 Task: Add Chobani Mixed Berry Vanilla Complete Yogurt Drink to the cart.
Action: Mouse pressed left at (25, 105)
Screenshot: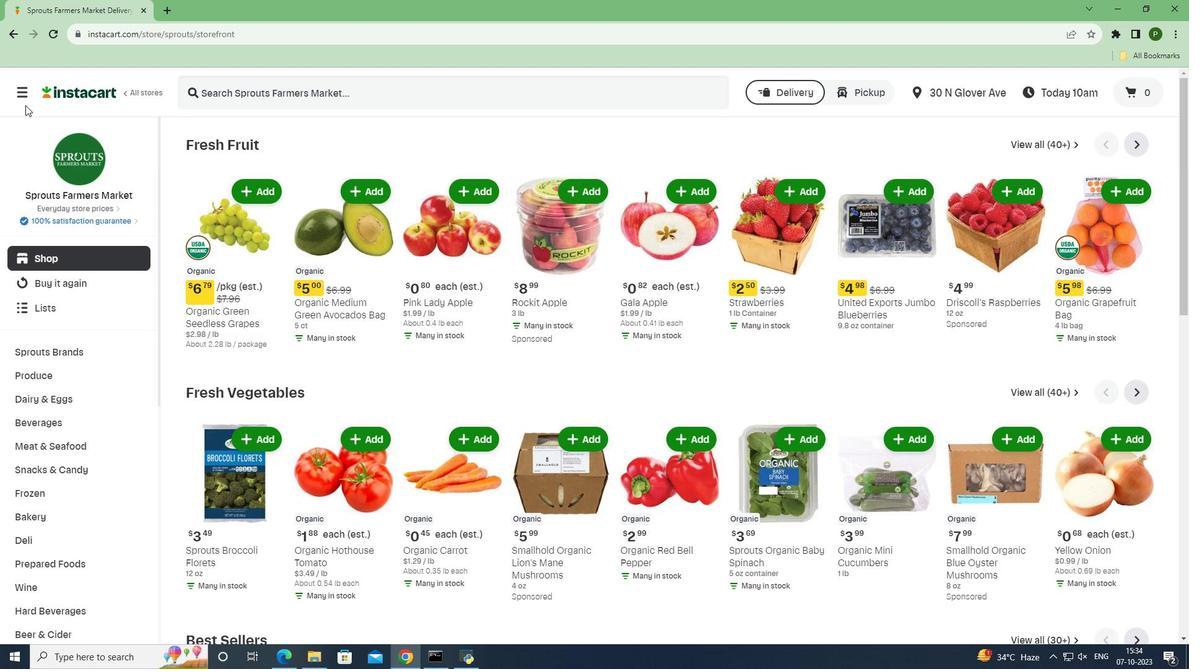 
Action: Mouse moved to (23, 94)
Screenshot: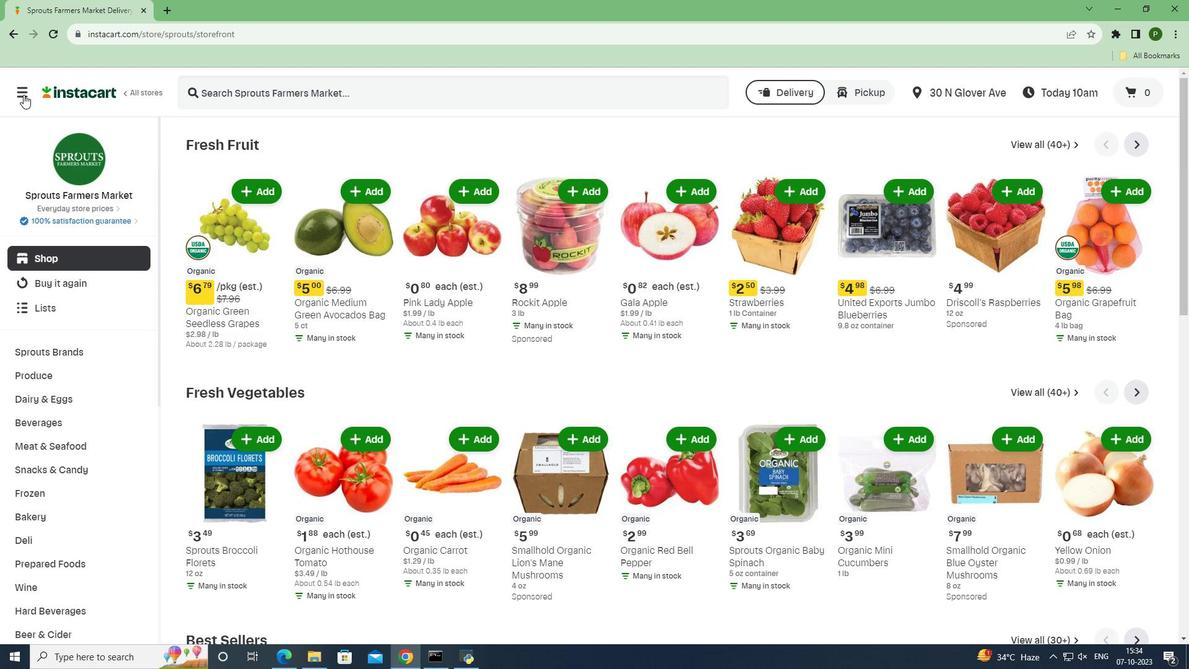 
Action: Mouse pressed left at (23, 94)
Screenshot: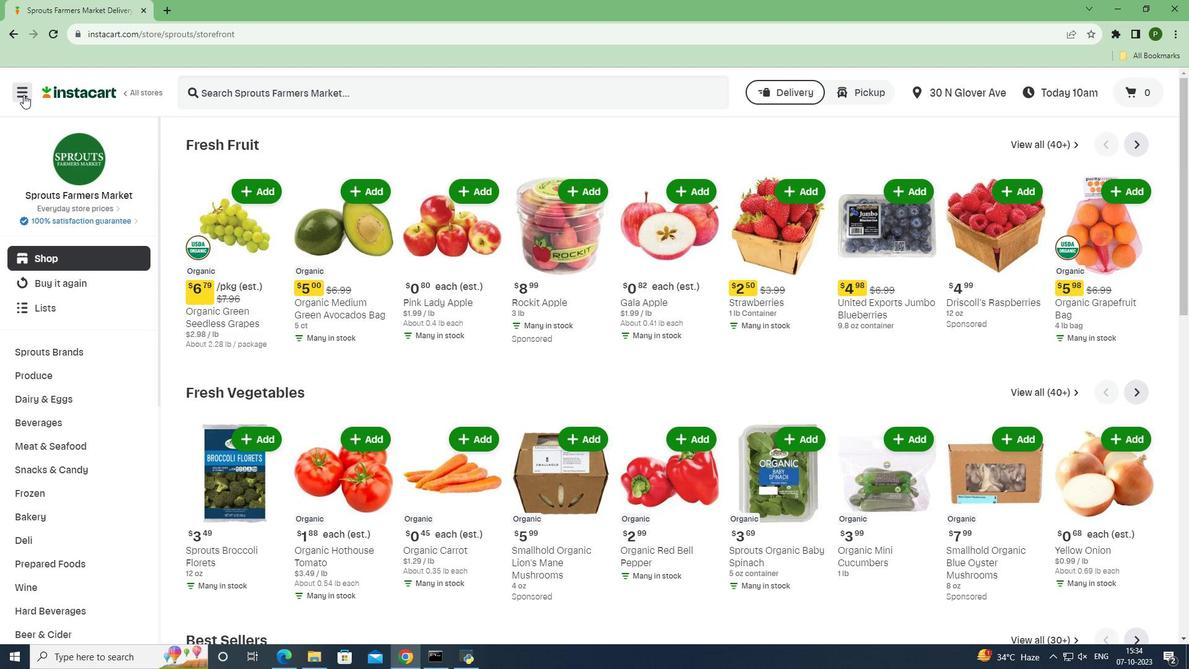 
Action: Mouse moved to (56, 324)
Screenshot: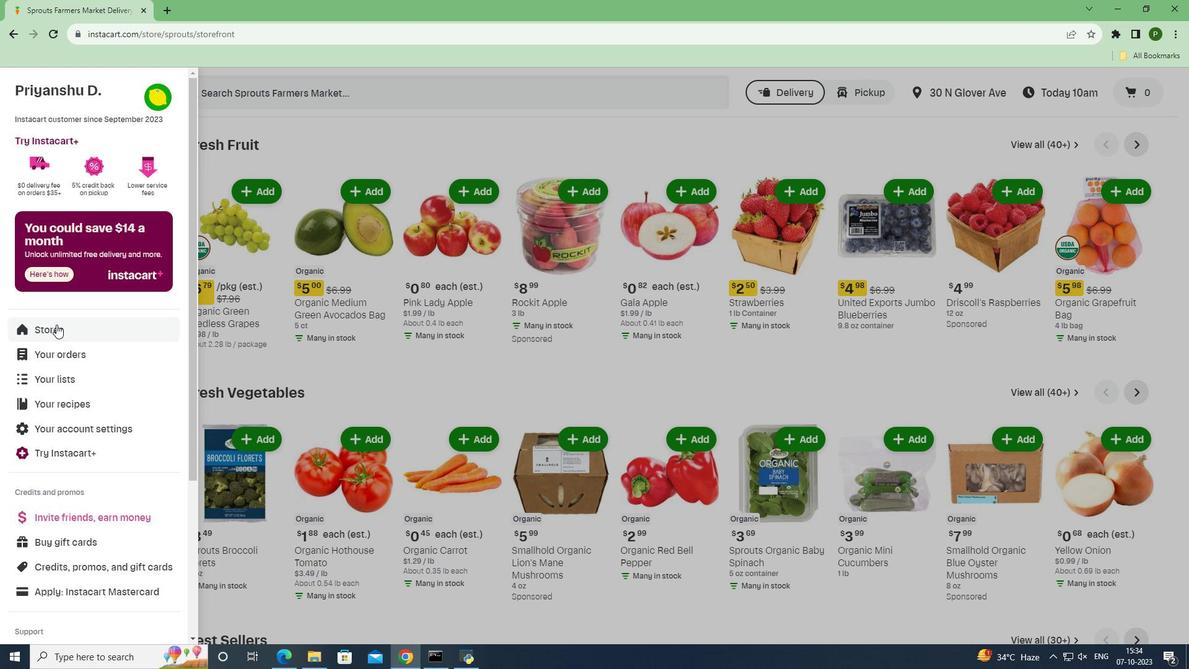 
Action: Mouse pressed left at (56, 324)
Screenshot: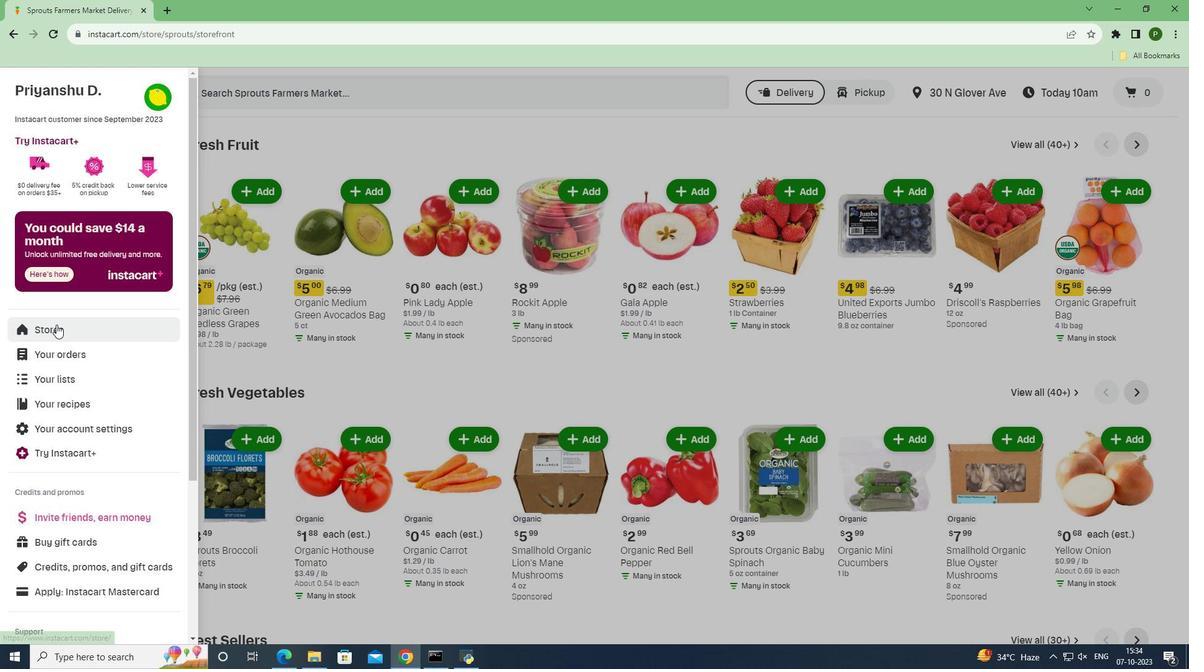 
Action: Mouse moved to (305, 148)
Screenshot: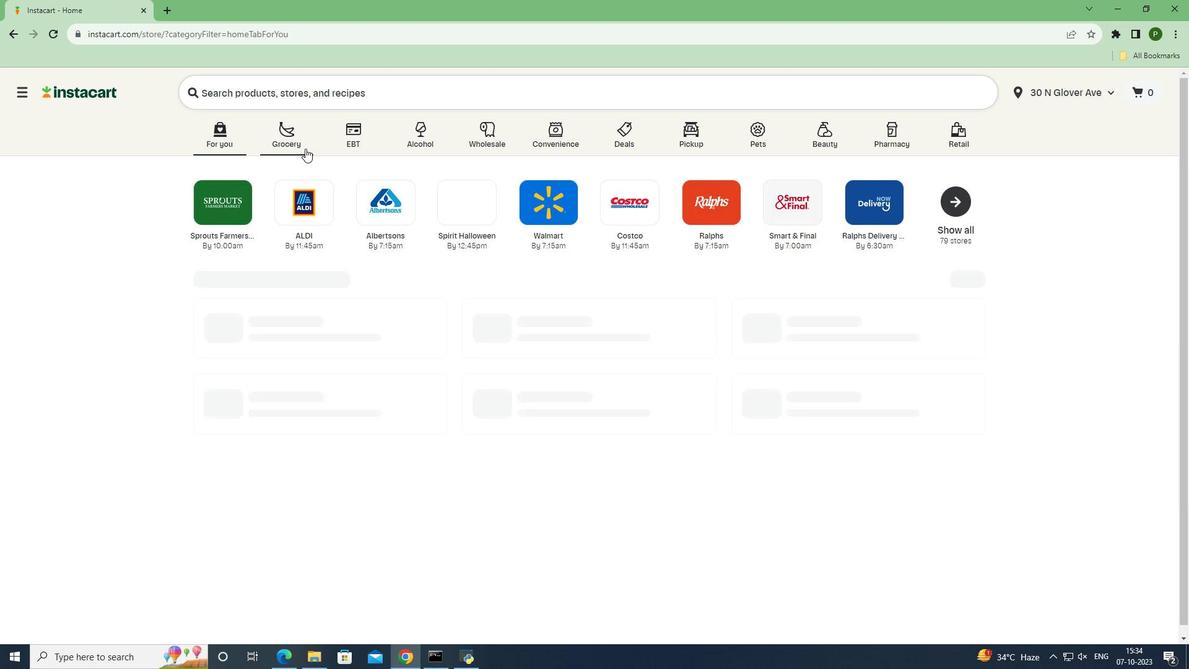 
Action: Mouse pressed left at (305, 148)
Screenshot: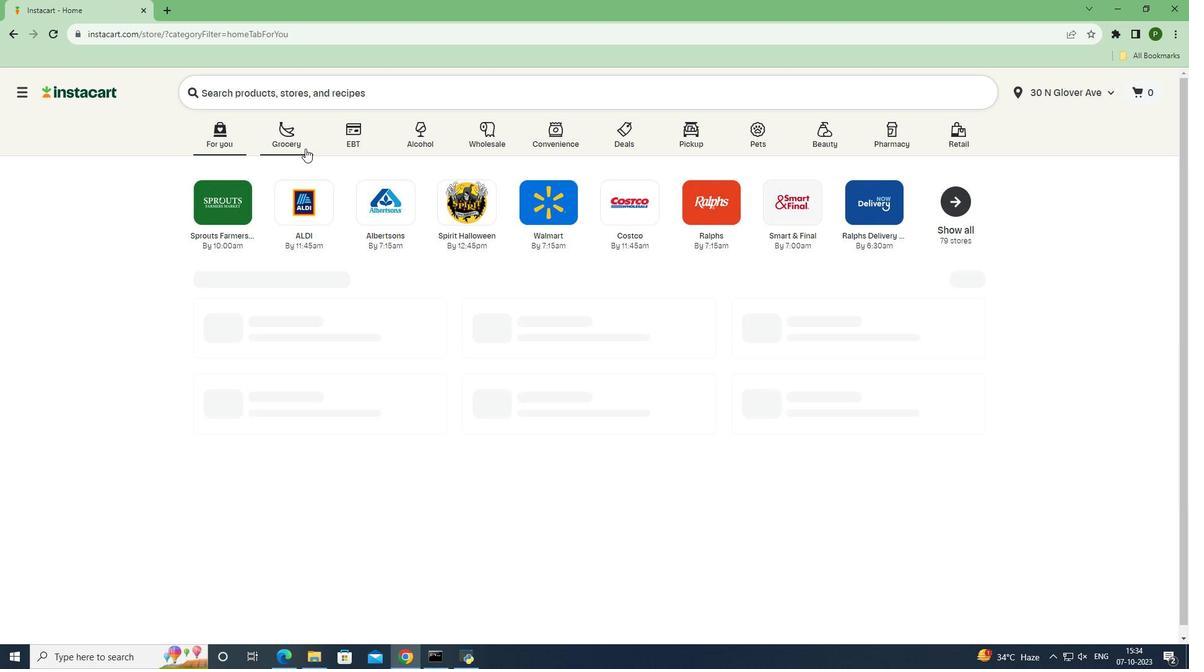 
Action: Mouse moved to (488, 276)
Screenshot: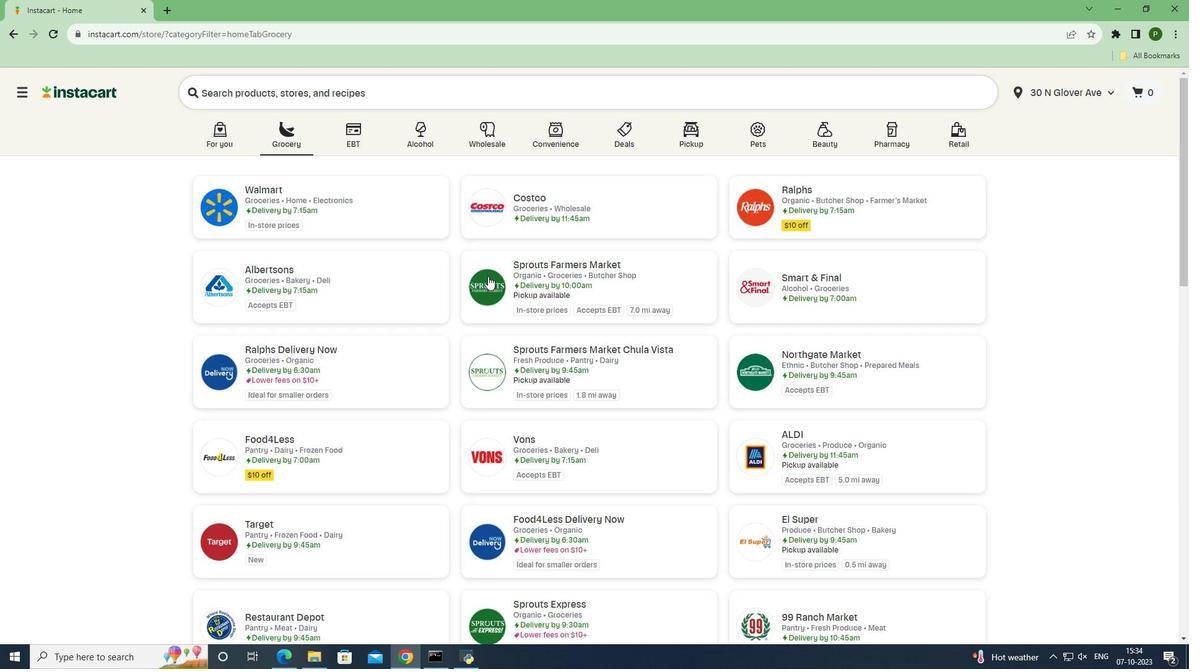 
Action: Mouse pressed left at (488, 276)
Screenshot: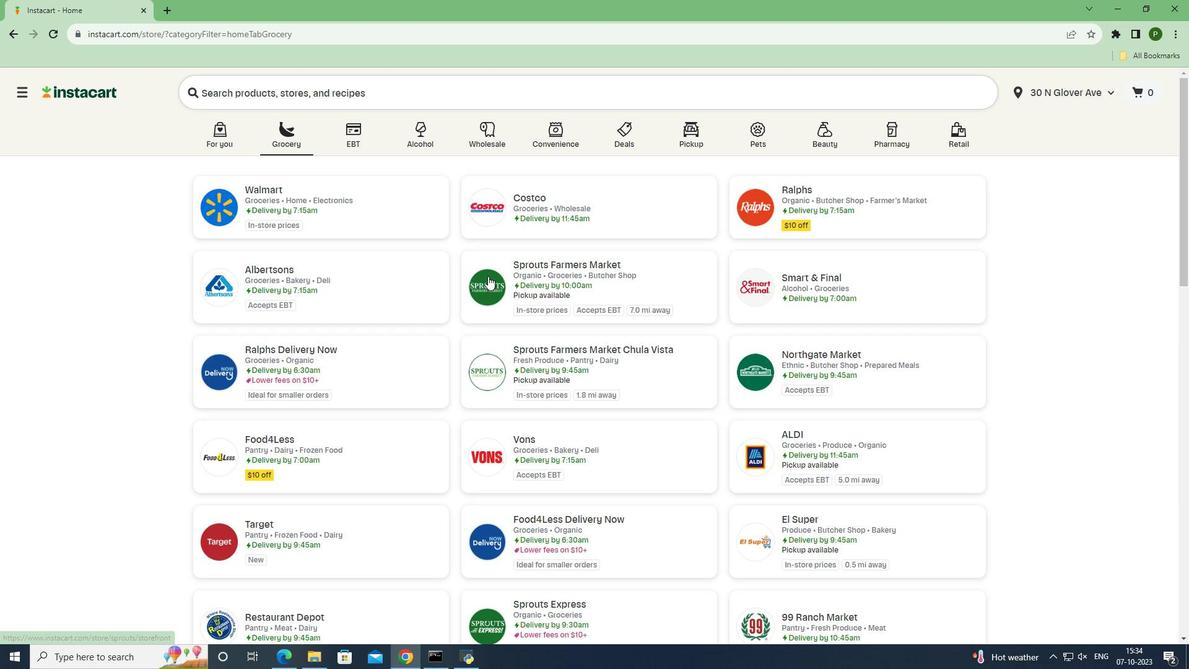 
Action: Mouse moved to (80, 396)
Screenshot: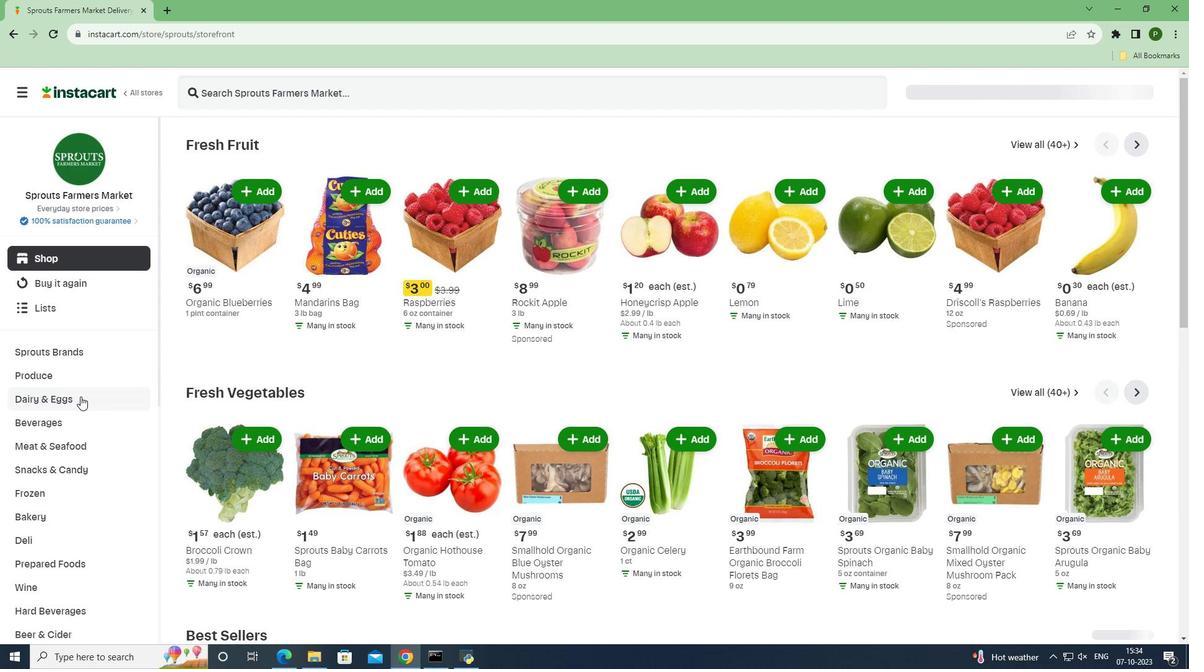
Action: Mouse pressed left at (80, 396)
Screenshot: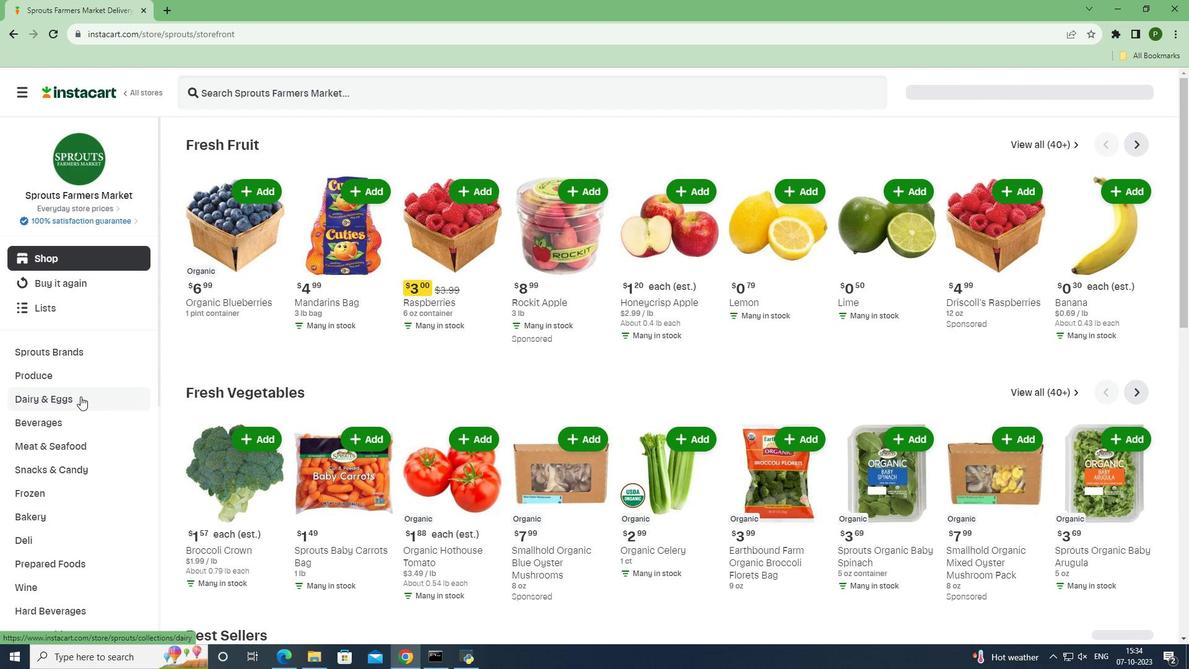 
Action: Mouse moved to (52, 492)
Screenshot: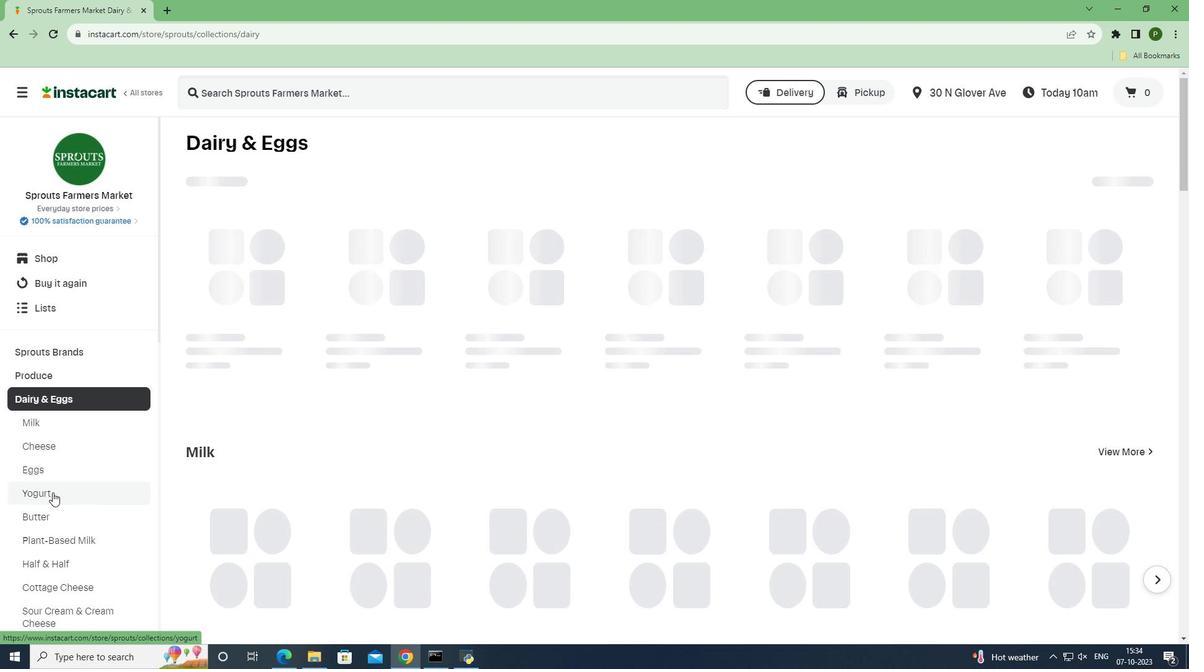 
Action: Mouse pressed left at (52, 492)
Screenshot: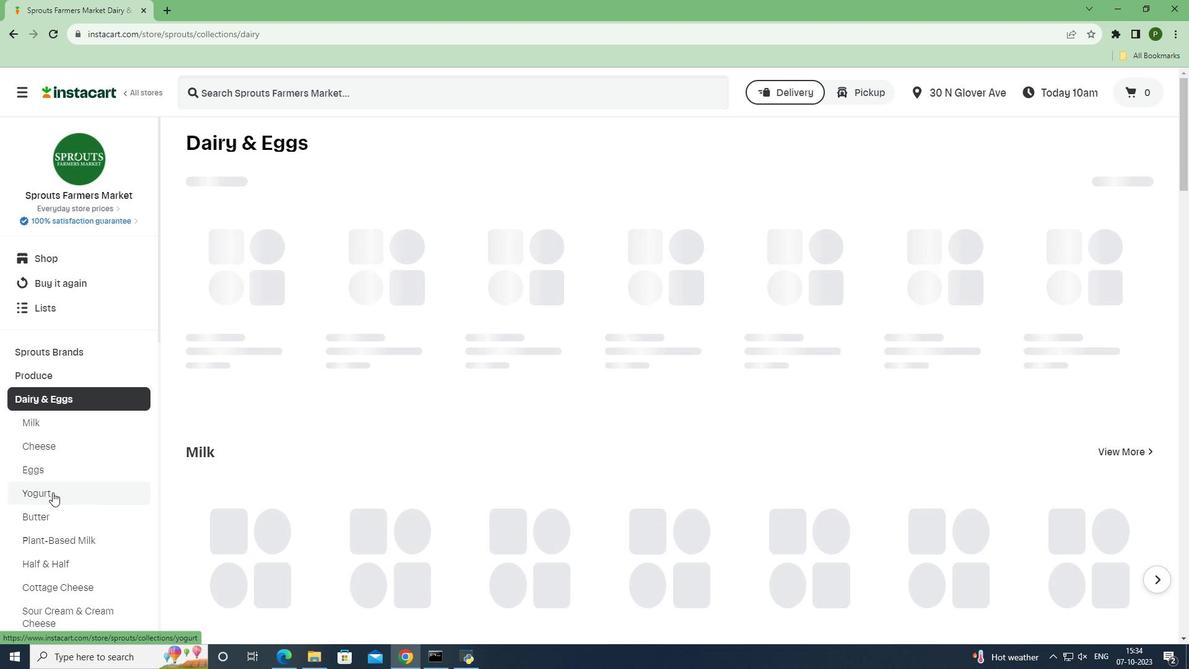 
Action: Mouse moved to (260, 96)
Screenshot: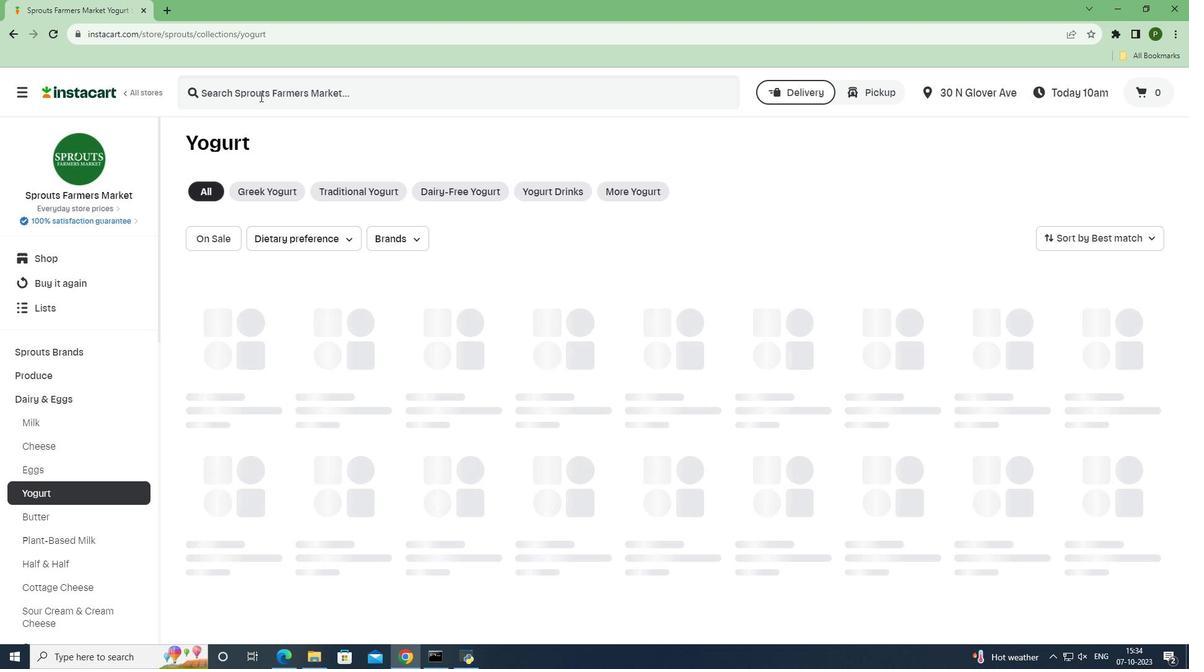 
Action: Mouse pressed left at (260, 96)
Screenshot: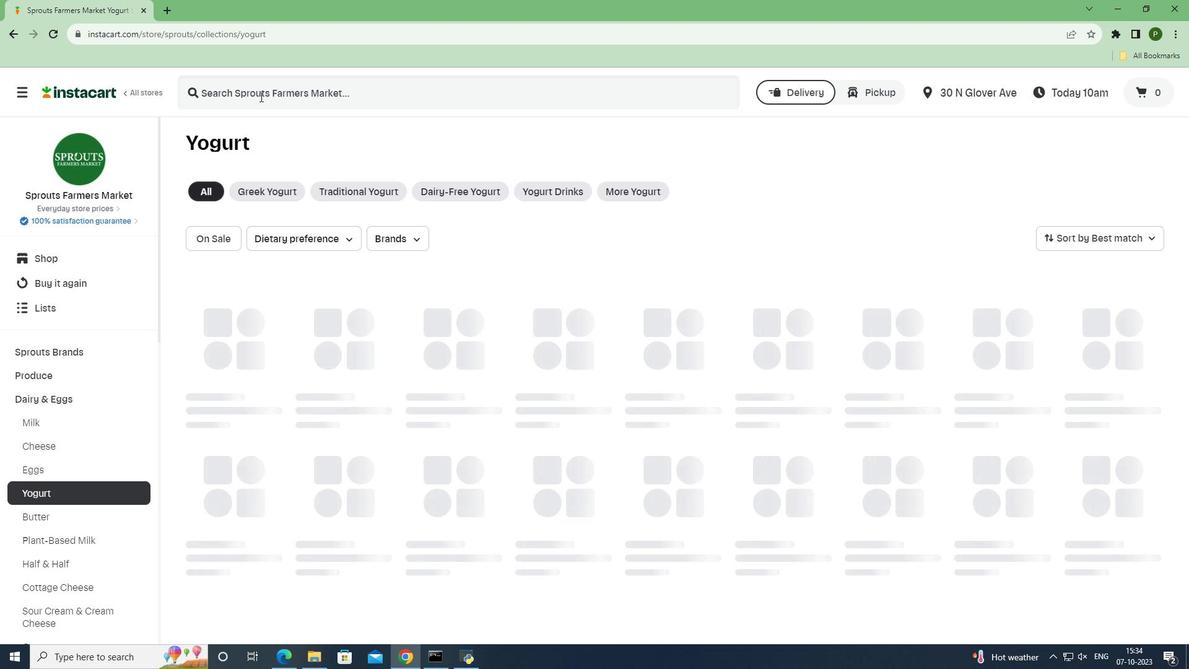 
Action: Key pressed <Key.caps_lock>C<Key.caps_lock>hobani<Key.space><Key.caps_lock>M<Key.caps_lock>ixed<Key.space><Key.caps_lock>B<Key.caps_lock>erry<Key.space><Key.caps_lock><Key.caps_lock><Key.caps_lock>V<Key.caps_lock>anilla<Key.space><Key.caps_lock>C<Key.caps_lock>omplete<Key.space><Key.caps_lock>Y<Key.caps_lock>ogurt<Key.space><Key.enter>
Screenshot: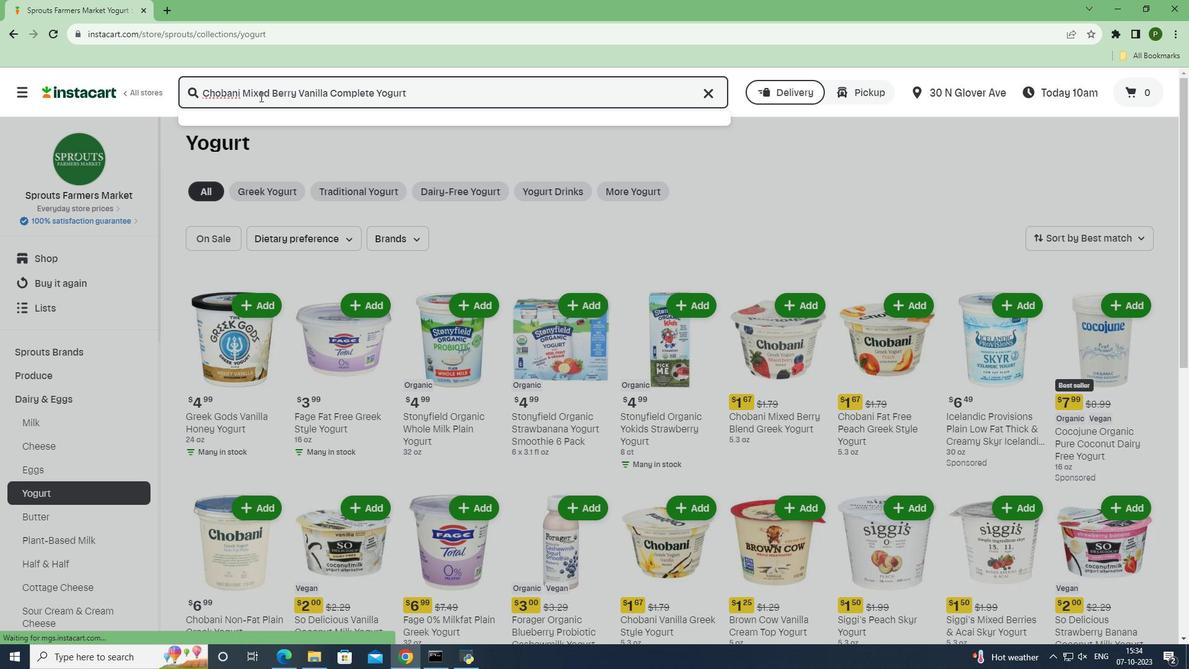
Action: Mouse moved to (527, 225)
Screenshot: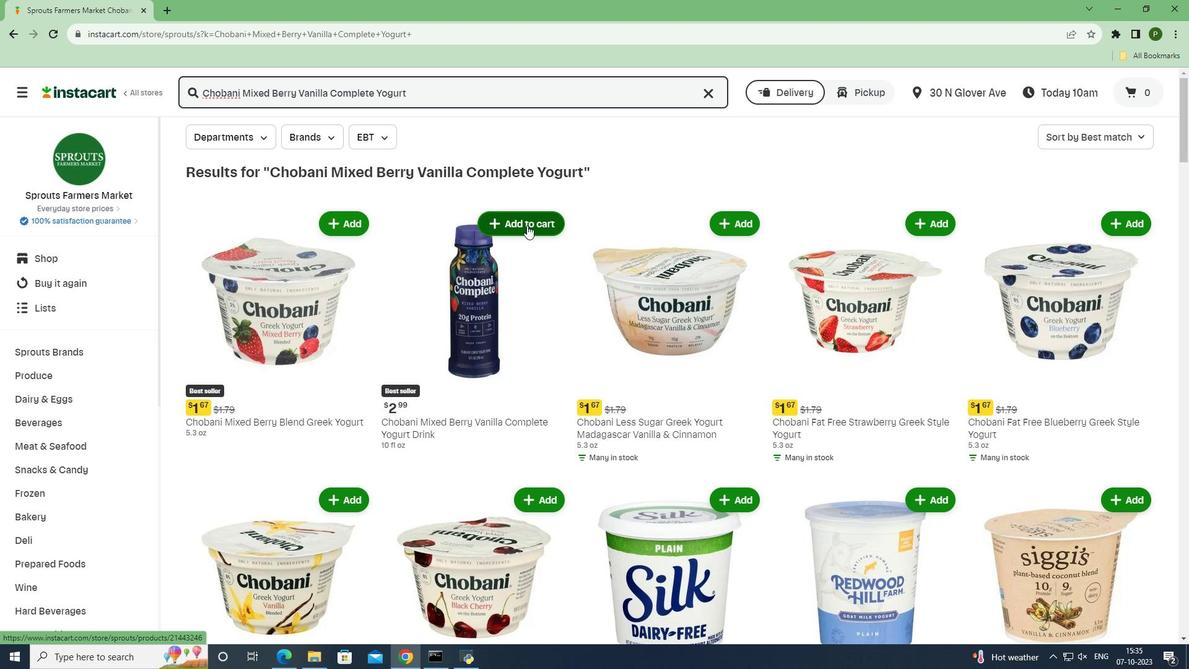 
Action: Mouse pressed left at (527, 225)
Screenshot: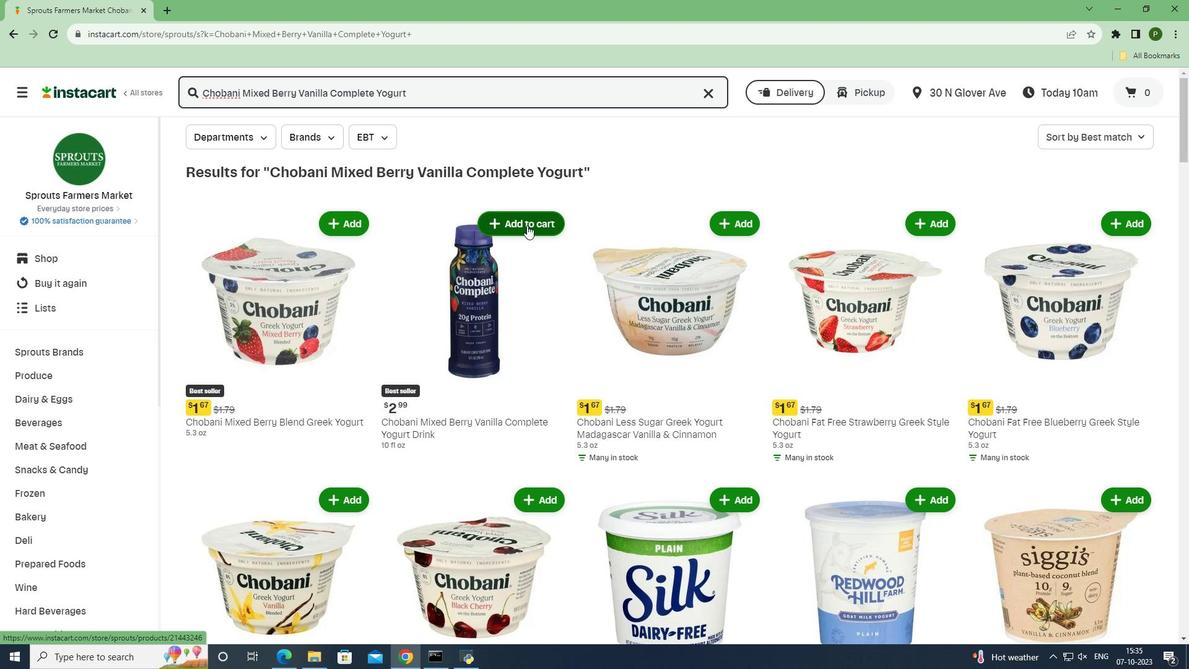 
Action: Mouse moved to (545, 310)
Screenshot: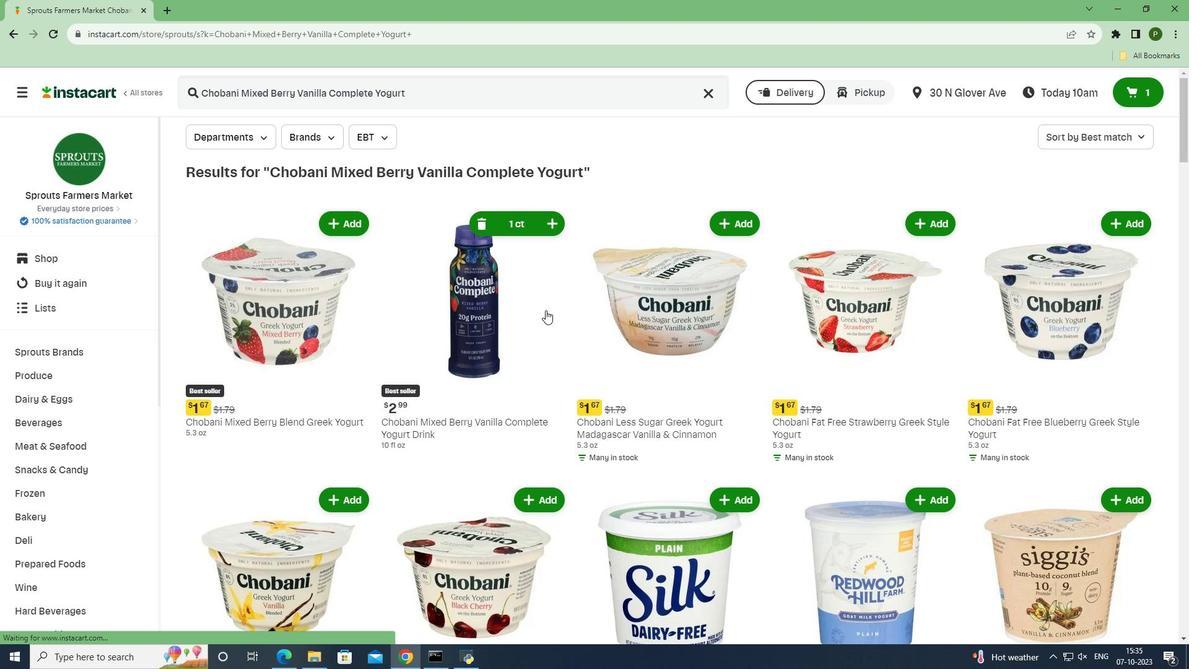 
